 Task: Apply Italic to the description.
Action: Mouse moved to (305, 270)
Screenshot: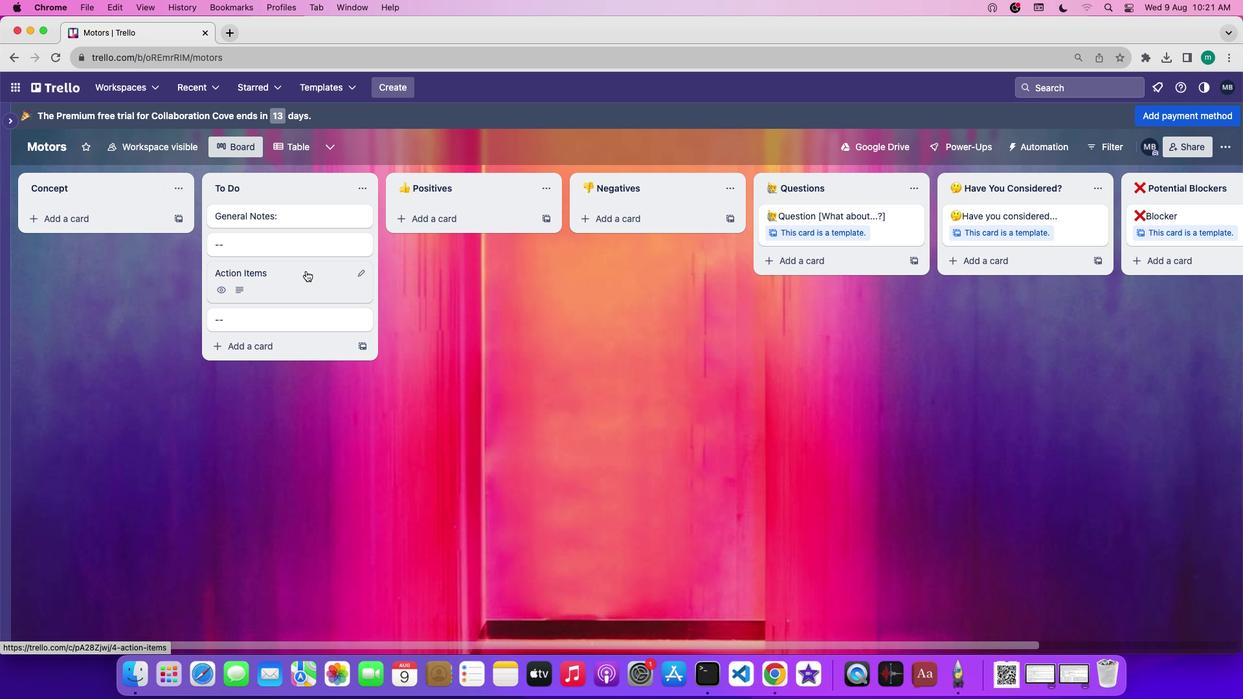 
Action: Mouse pressed left at (305, 270)
Screenshot: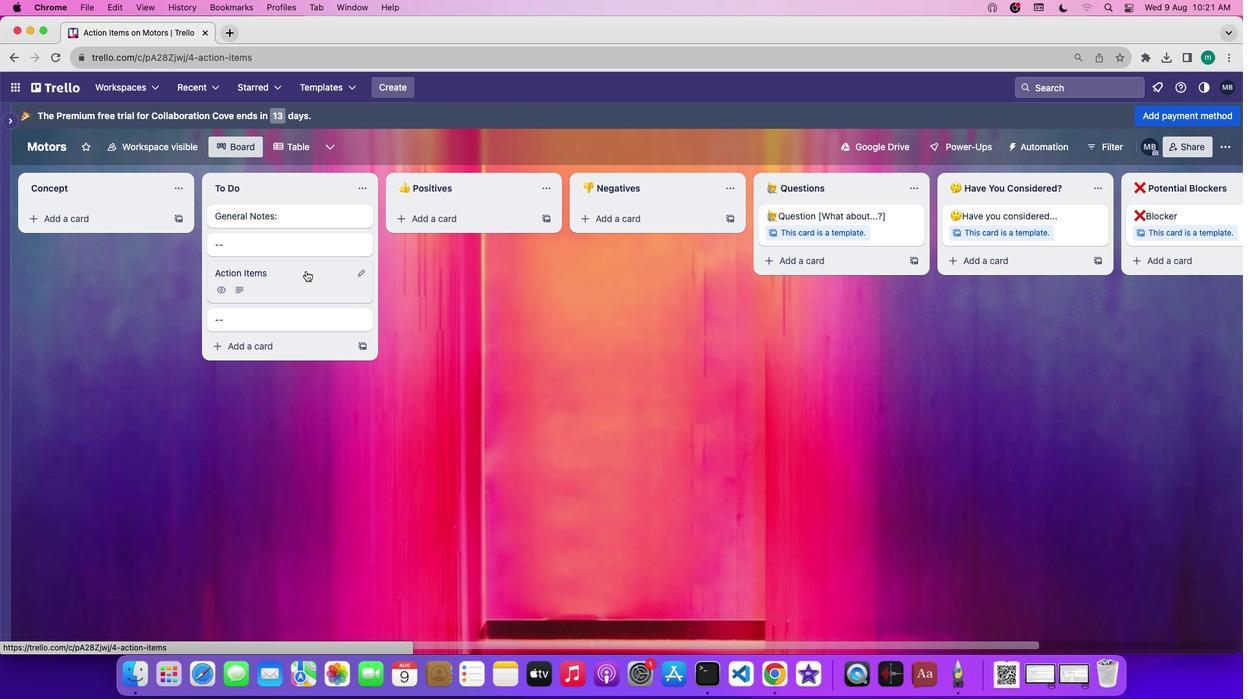 
Action: Mouse moved to (490, 247)
Screenshot: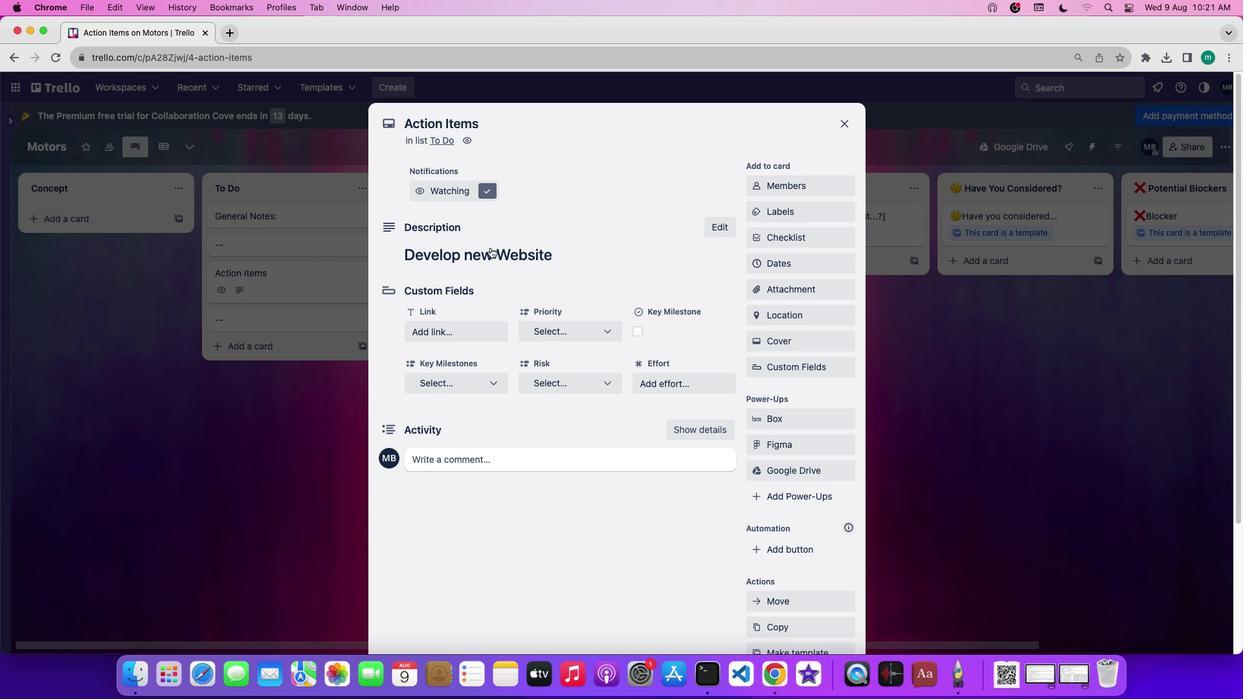 
Action: Mouse pressed left at (490, 247)
Screenshot: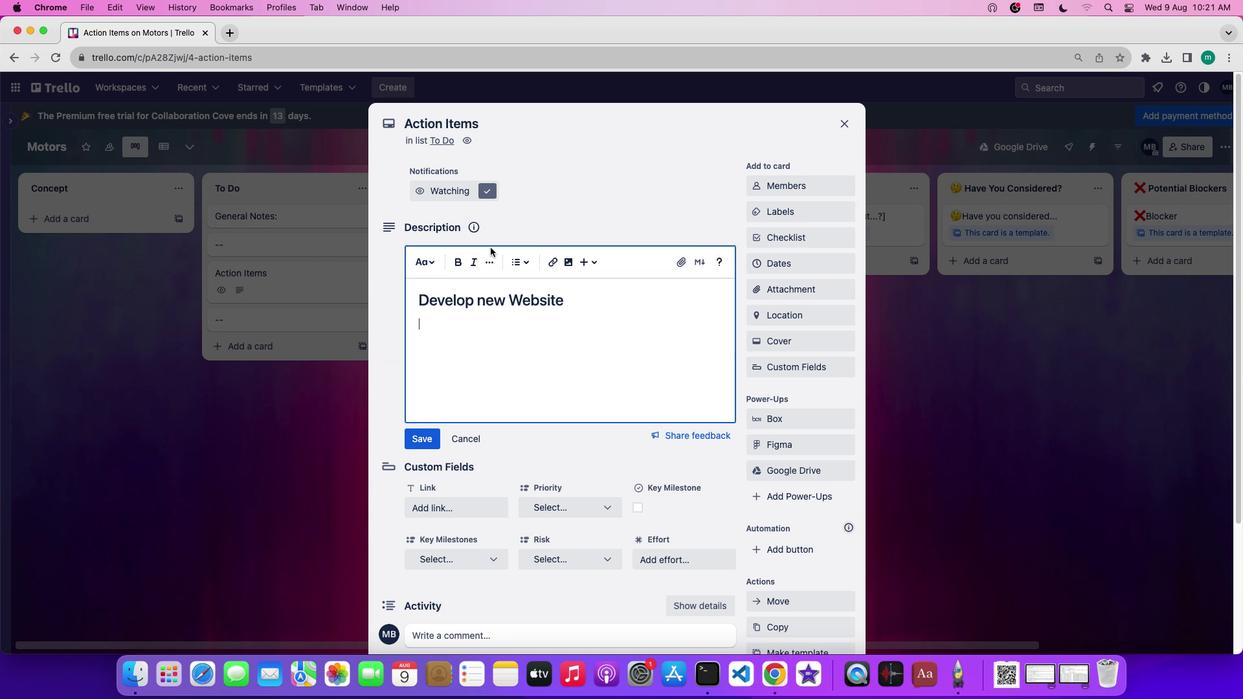 
Action: Mouse moved to (420, 296)
Screenshot: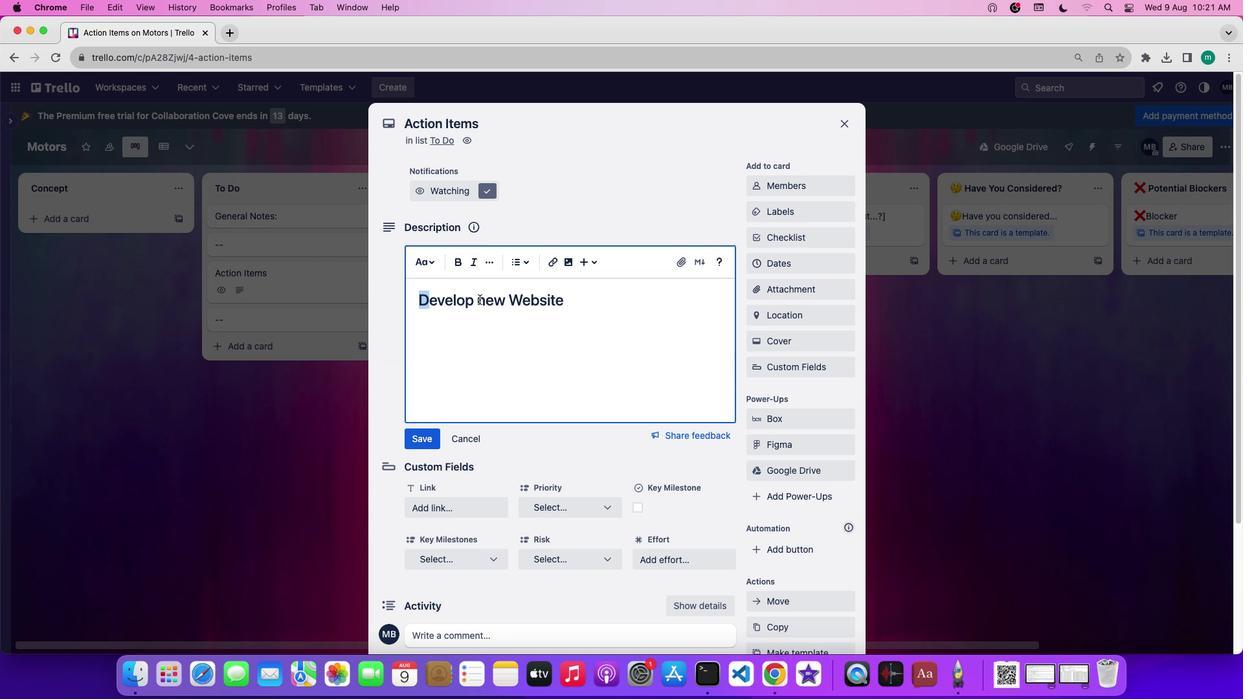 
Action: Mouse pressed left at (420, 296)
Screenshot: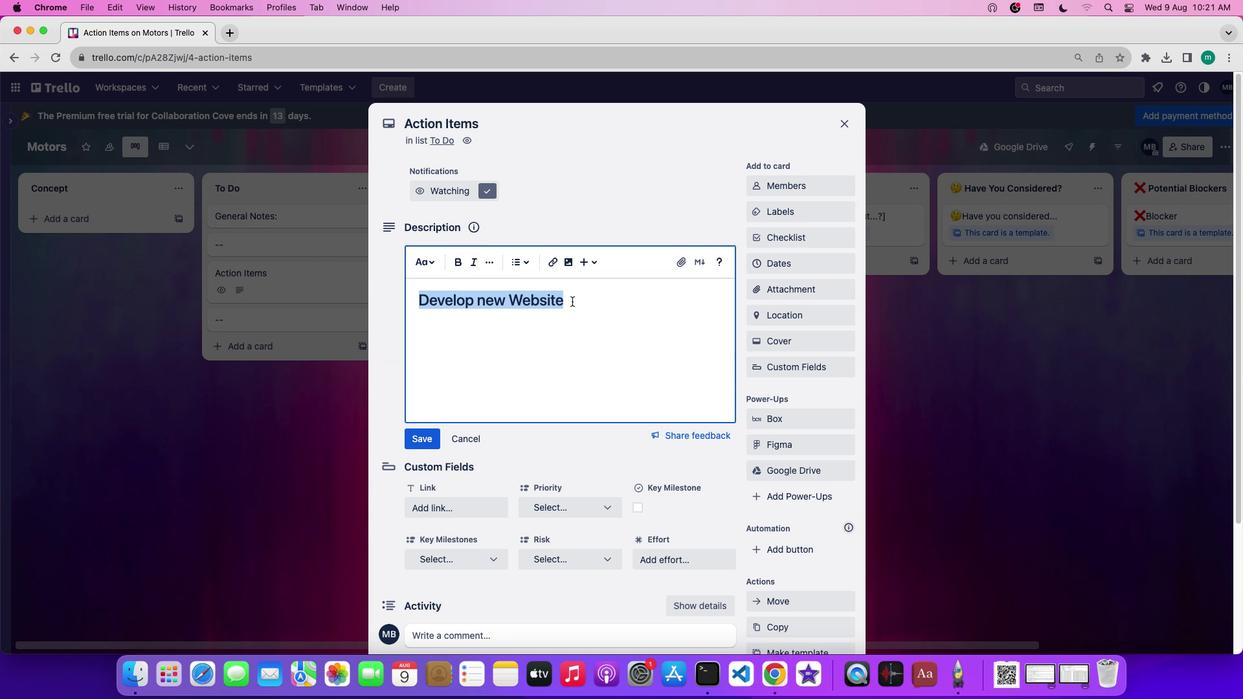 
Action: Mouse moved to (475, 265)
Screenshot: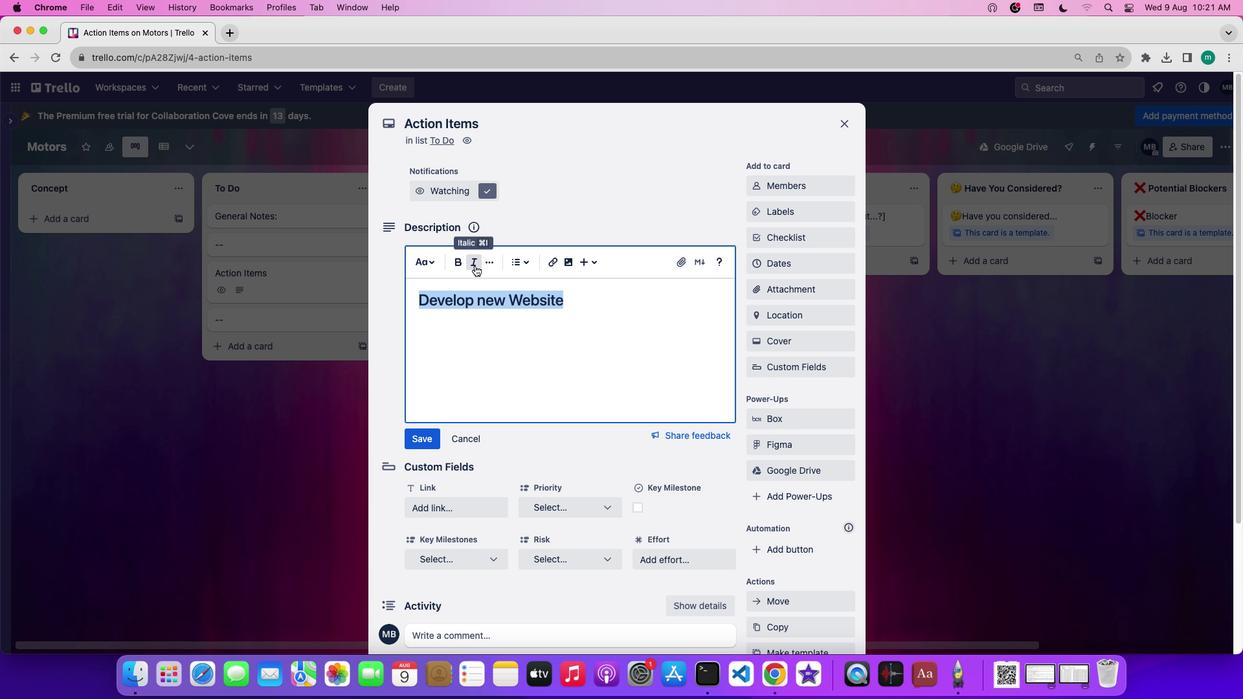 
Action: Mouse pressed left at (475, 265)
Screenshot: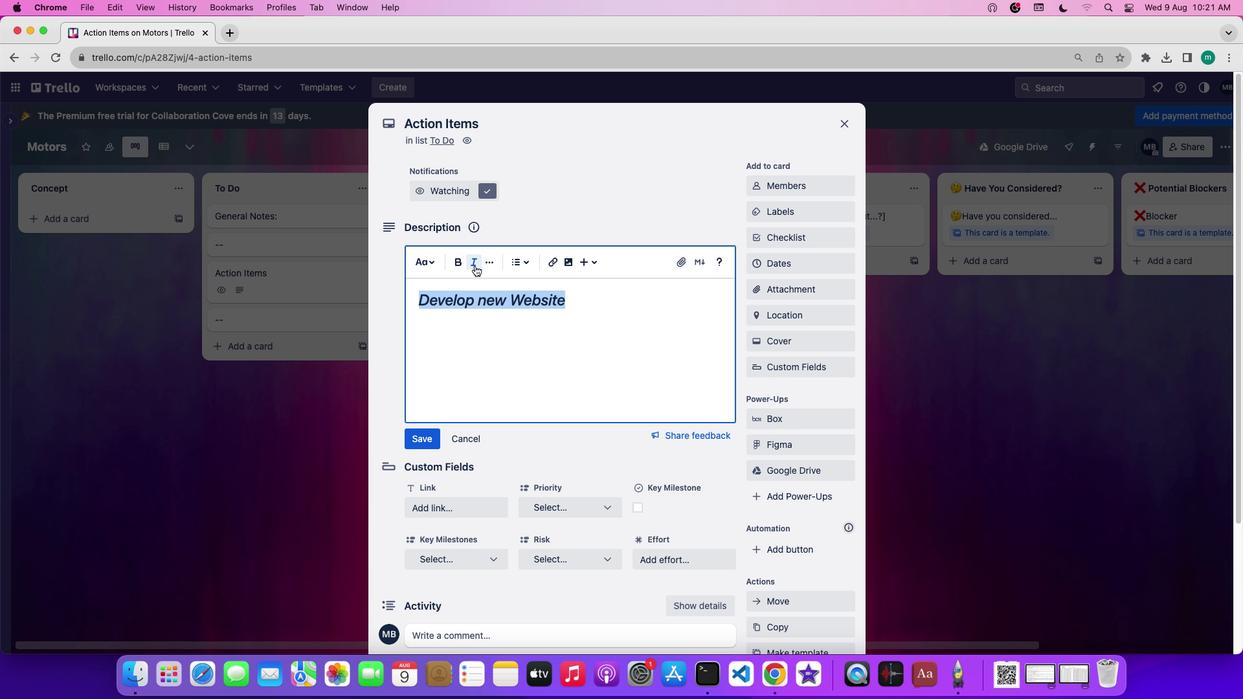 
